 Task: Track the work which is performed by the team on custom products
Action: Mouse moved to (135, 240)
Screenshot: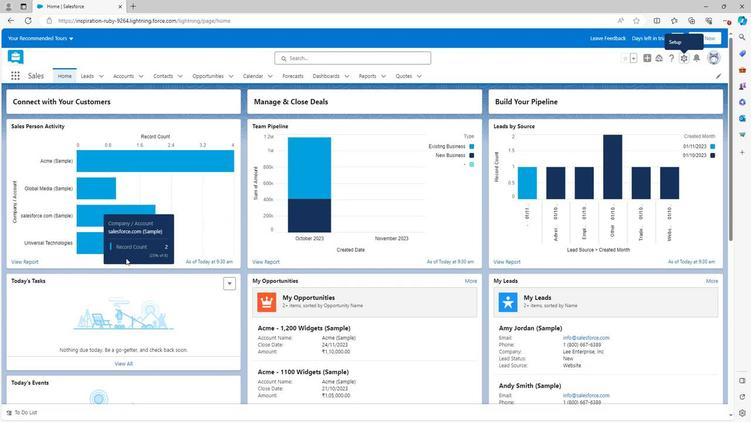 
Action: Mouse scrolled (135, 239) with delta (0, 0)
Screenshot: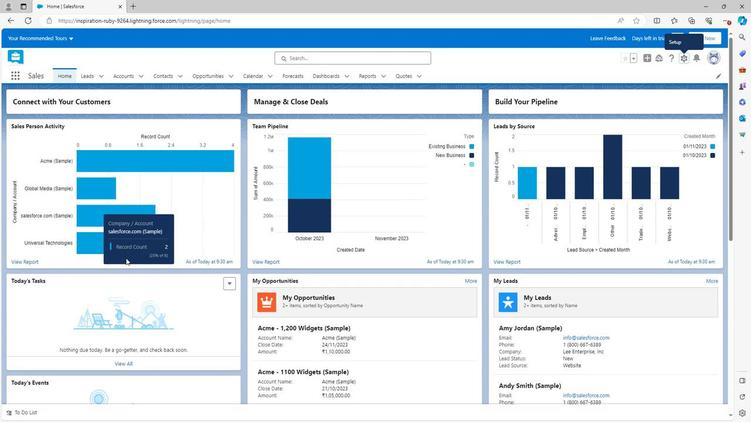 
Action: Mouse scrolled (135, 239) with delta (0, 0)
Screenshot: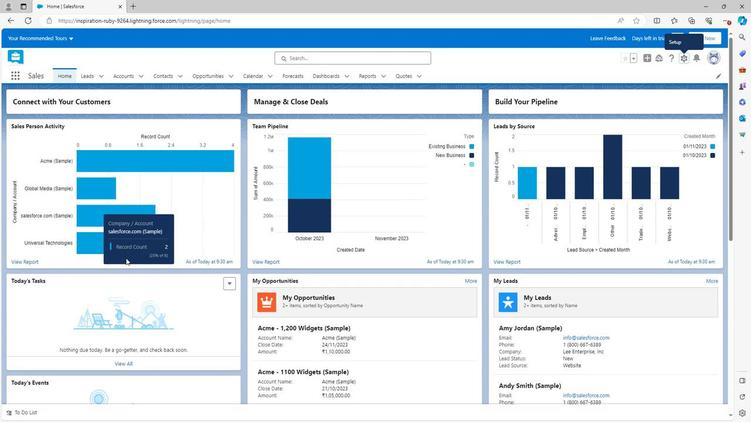 
Action: Mouse scrolled (135, 239) with delta (0, 0)
Screenshot: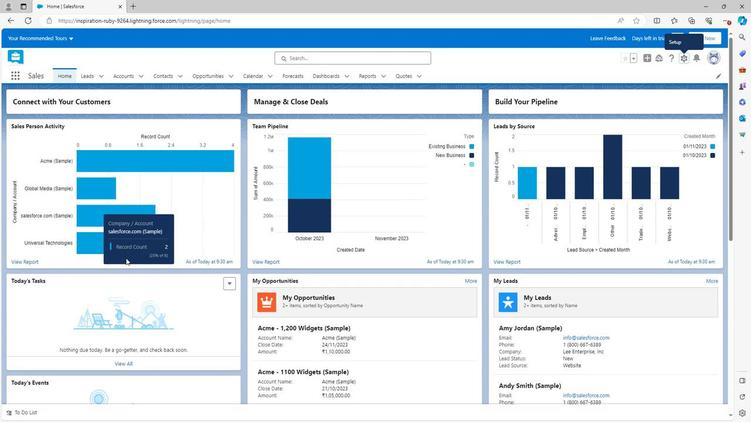 
Action: Mouse scrolled (135, 239) with delta (0, 0)
Screenshot: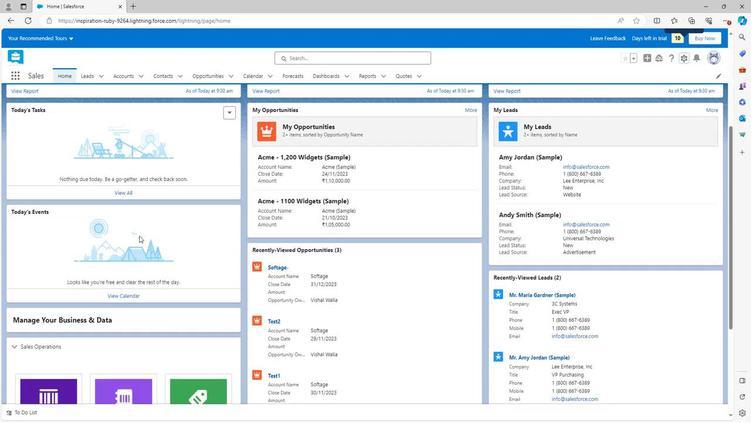 
Action: Mouse scrolled (135, 239) with delta (0, 0)
Screenshot: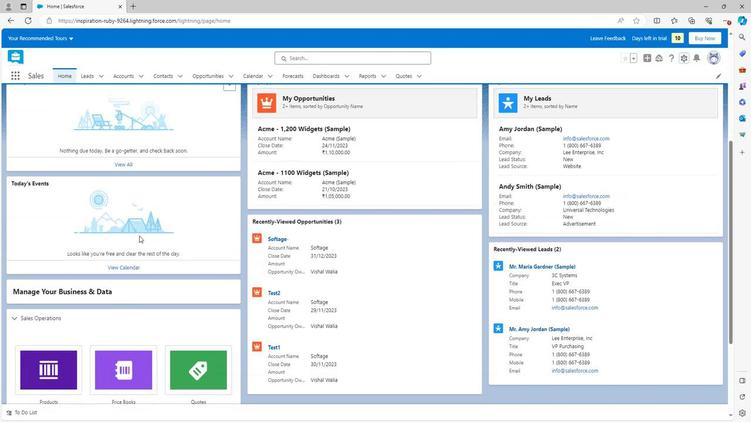 
Action: Mouse scrolled (135, 239) with delta (0, 0)
Screenshot: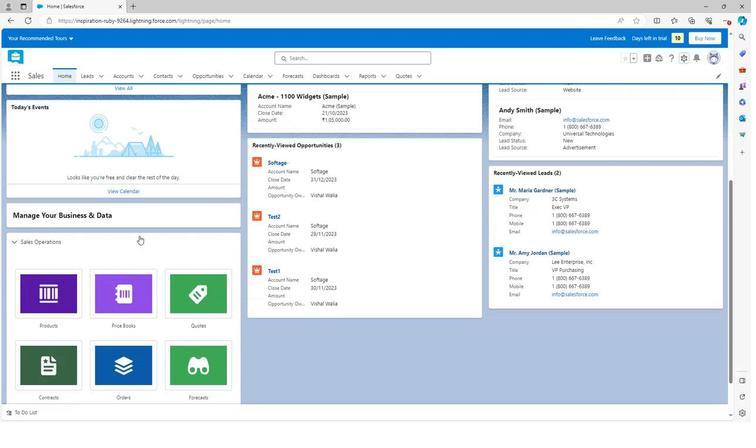 
Action: Mouse scrolled (135, 239) with delta (0, 0)
Screenshot: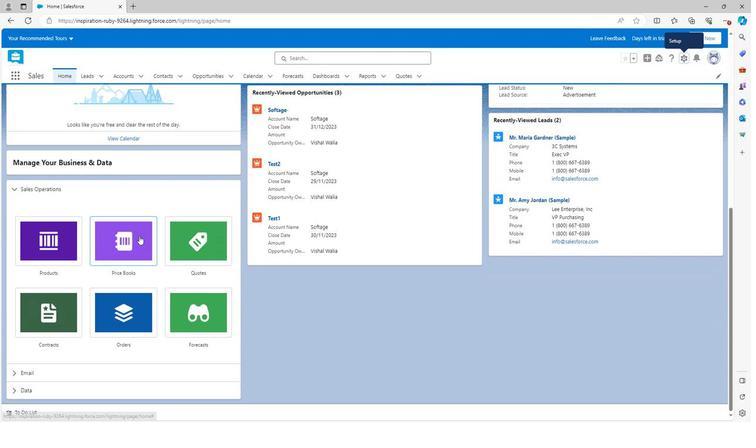 
Action: Mouse scrolled (135, 239) with delta (0, 0)
Screenshot: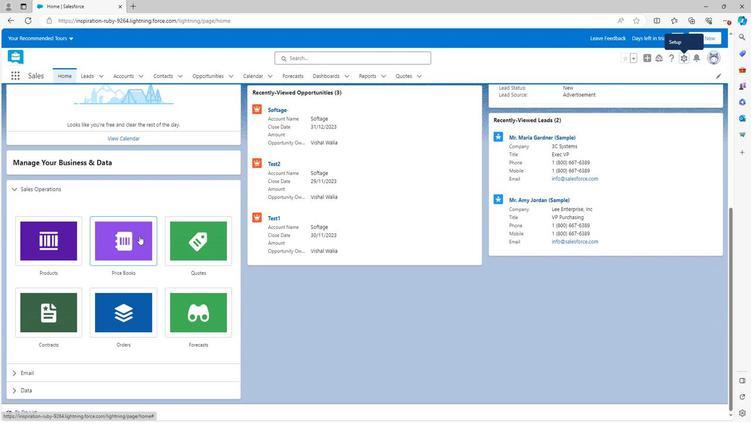 
Action: Mouse scrolled (135, 239) with delta (0, 0)
Screenshot: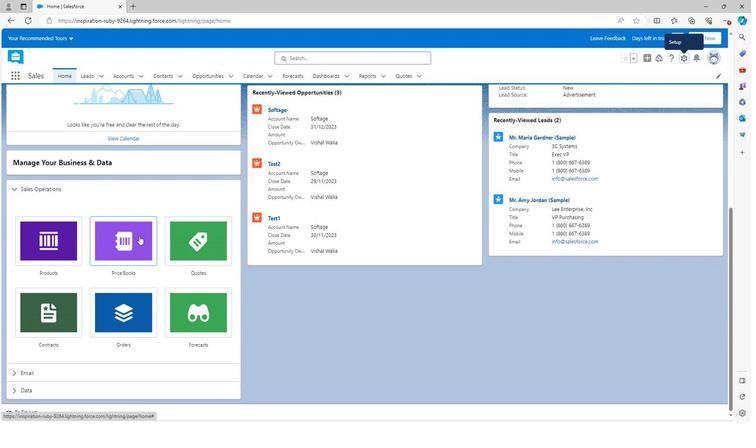 
Action: Mouse scrolled (135, 240) with delta (0, 0)
Screenshot: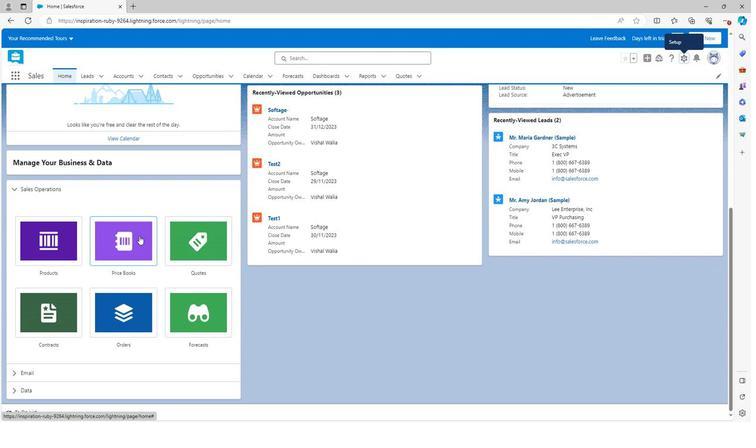 
Action: Mouse scrolled (135, 240) with delta (0, 0)
Screenshot: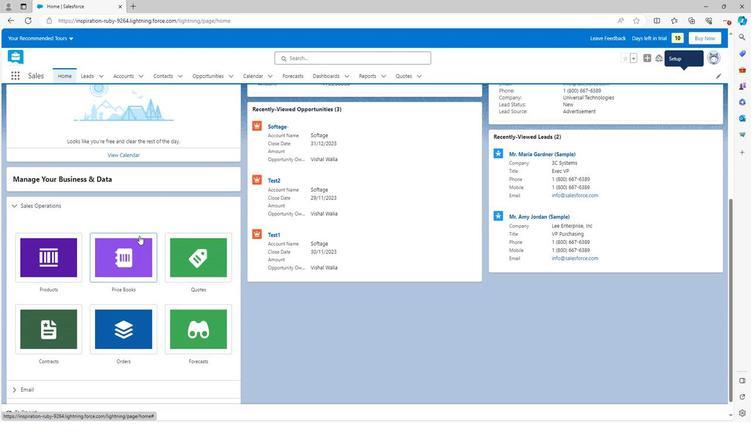 
Action: Mouse scrolled (135, 240) with delta (0, 0)
Screenshot: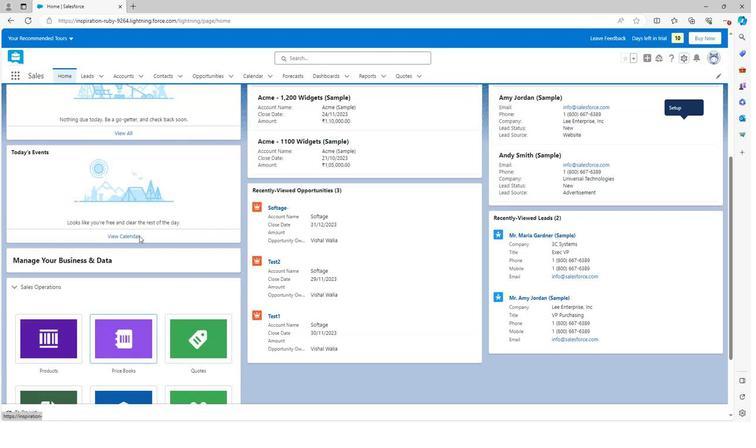 
Action: Mouse scrolled (135, 240) with delta (0, 0)
Screenshot: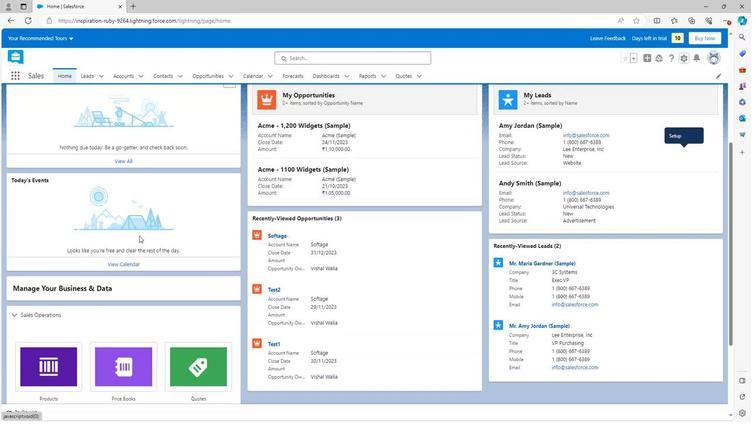 
Action: Mouse scrolled (135, 240) with delta (0, 0)
Screenshot: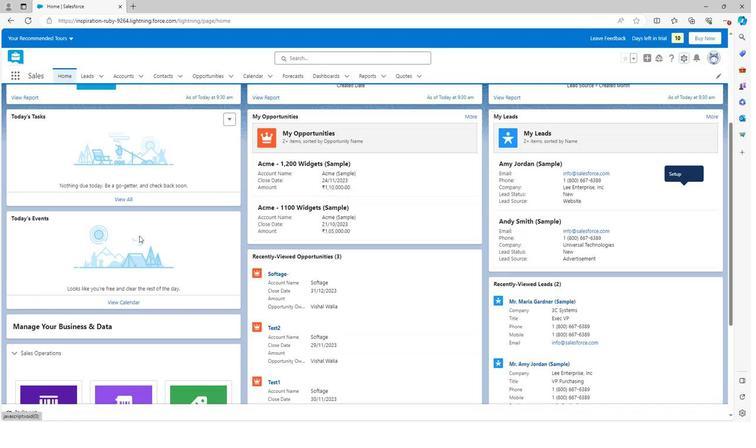 
Action: Mouse scrolled (135, 240) with delta (0, 0)
Screenshot: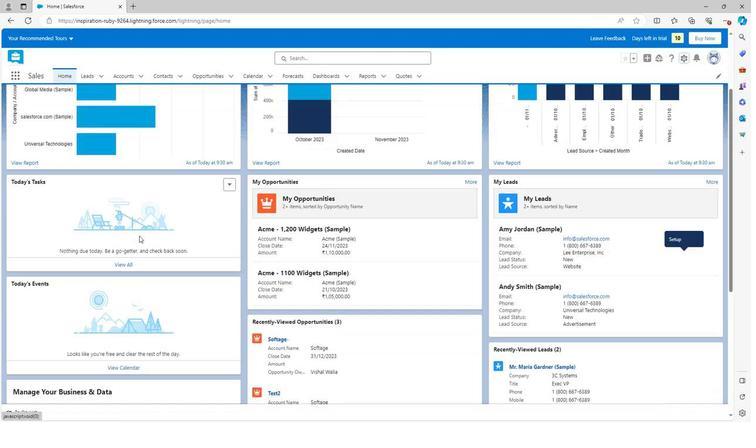 
Action: Mouse moved to (669, 72)
Screenshot: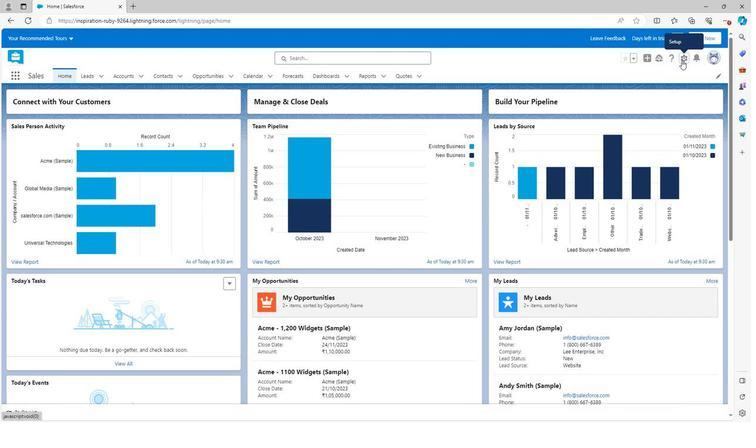 
Action: Mouse pressed left at (669, 72)
Screenshot: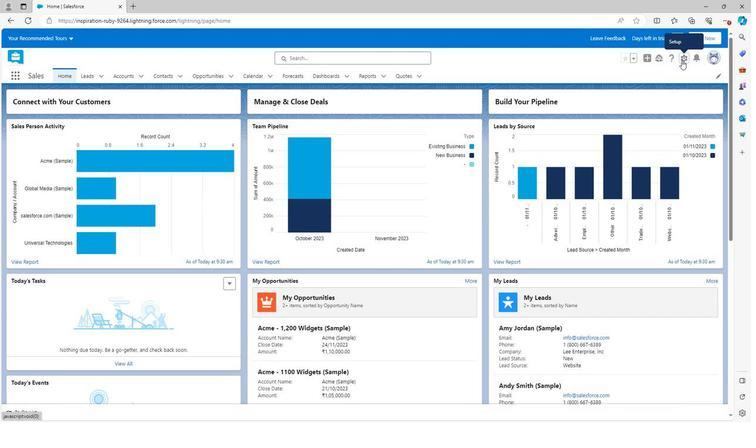
Action: Mouse moved to (647, 89)
Screenshot: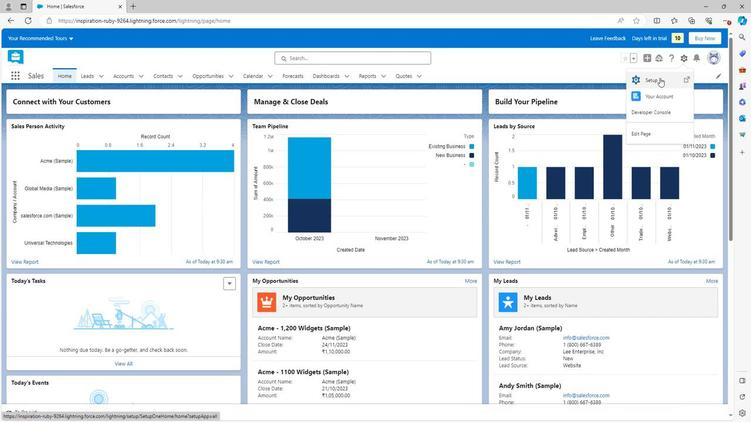
Action: Mouse pressed left at (647, 89)
Screenshot: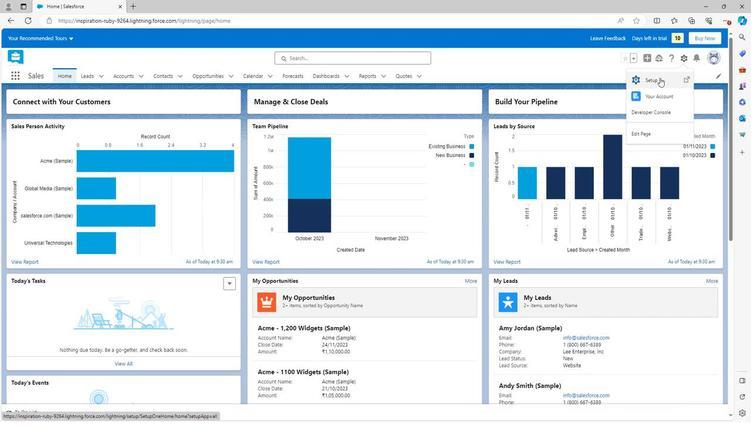
Action: Mouse moved to (5, 307)
Screenshot: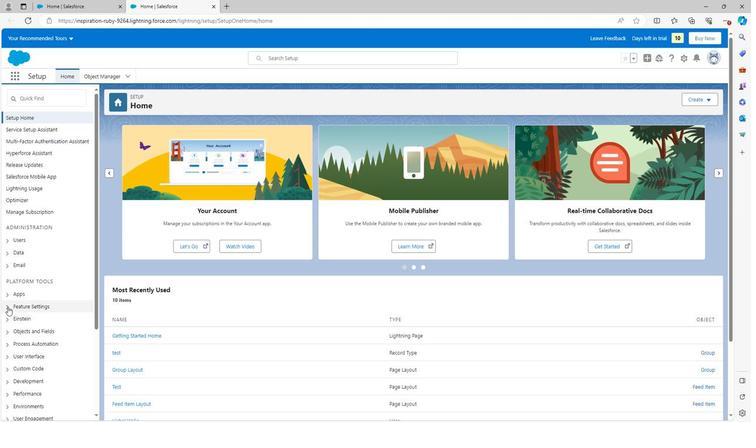 
Action: Mouse pressed left at (5, 307)
Screenshot: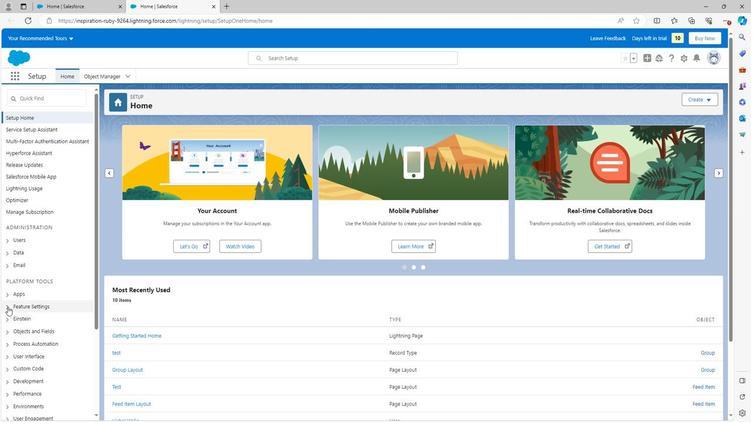 
Action: Mouse scrolled (5, 307) with delta (0, 0)
Screenshot: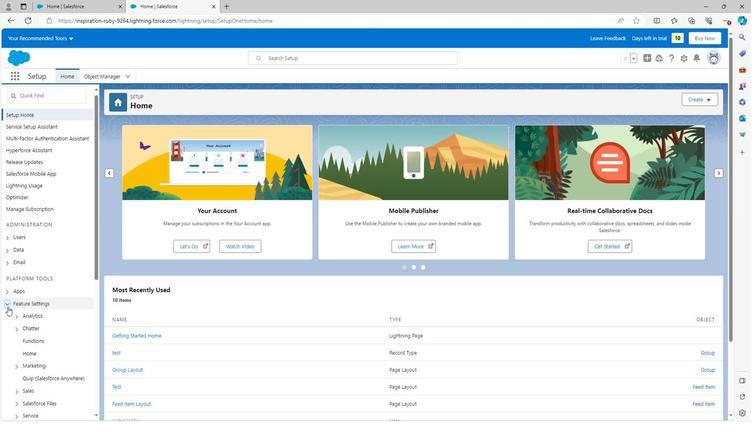 
Action: Mouse scrolled (5, 307) with delta (0, 0)
Screenshot: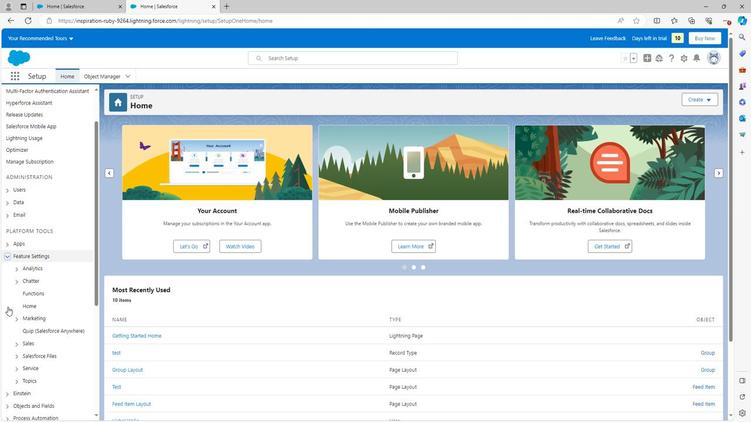 
Action: Mouse moved to (15, 320)
Screenshot: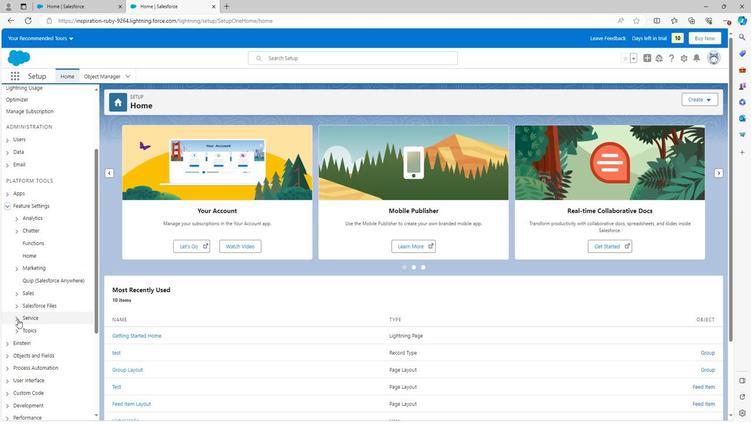 
Action: Mouse pressed left at (15, 320)
Screenshot: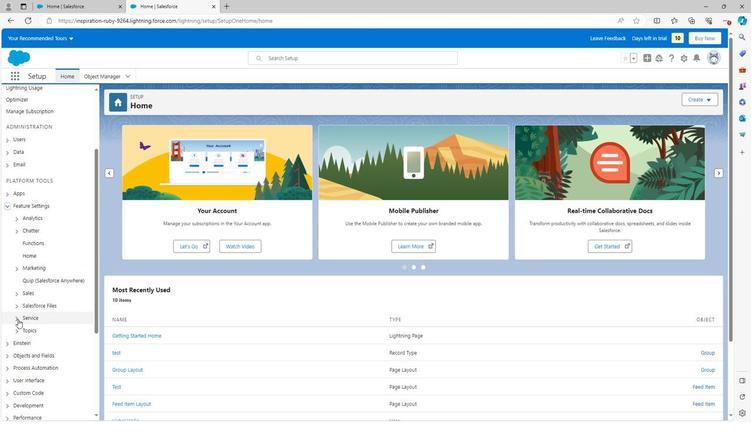 
Action: Mouse scrolled (15, 319) with delta (0, 0)
Screenshot: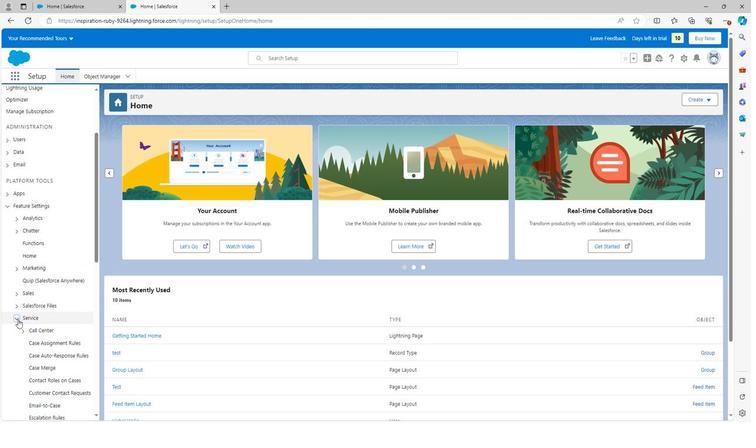 
Action: Mouse scrolled (15, 319) with delta (0, 0)
Screenshot: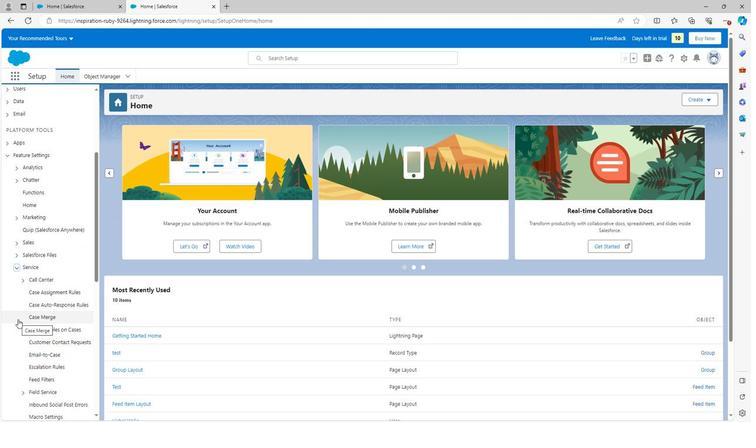 
Action: Mouse moved to (20, 341)
Screenshot: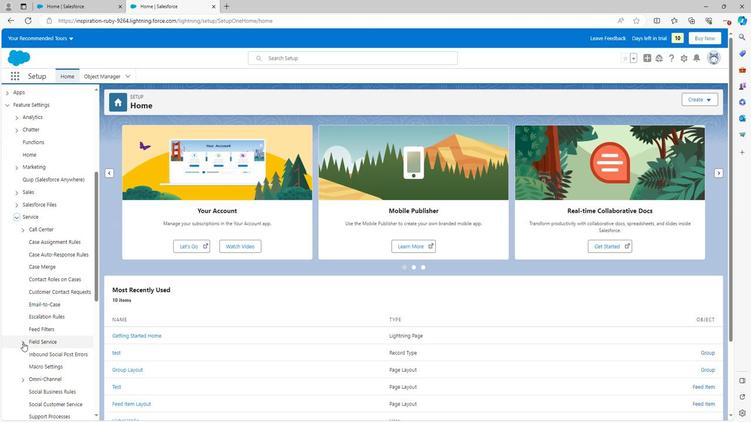 
Action: Mouse pressed left at (20, 341)
Screenshot: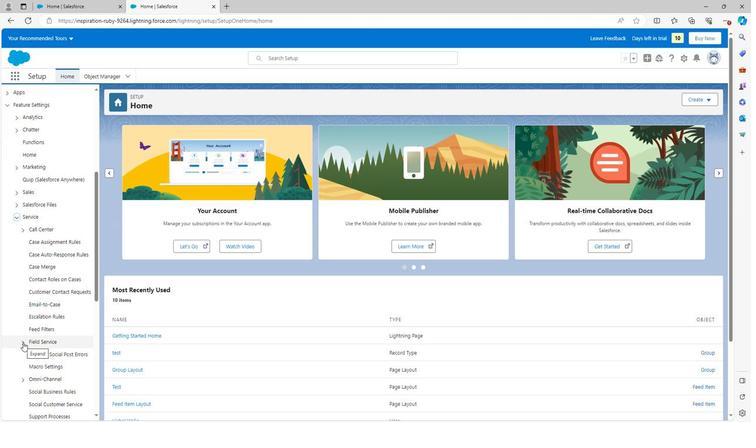 
Action: Mouse moved to (26, 354)
Screenshot: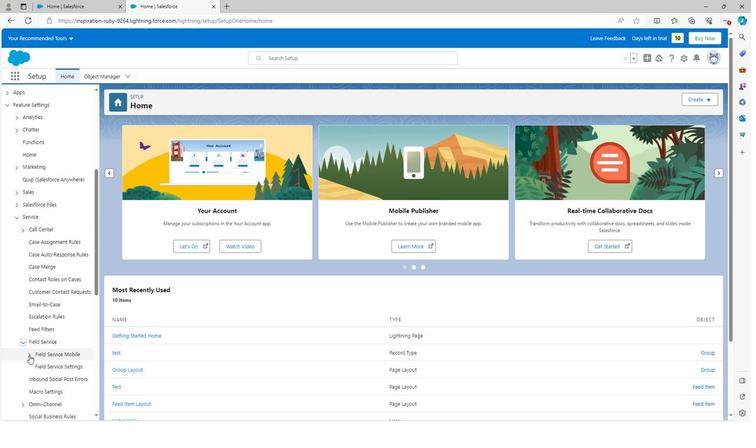 
Action: Mouse pressed left at (26, 354)
Screenshot: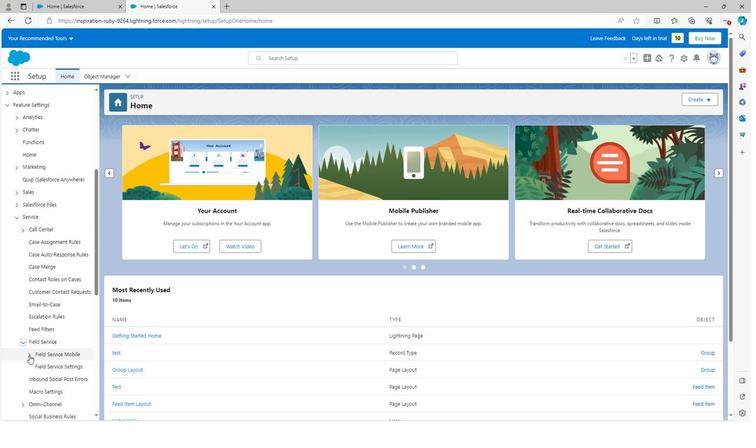 
Action: Mouse pressed left at (26, 354)
Screenshot: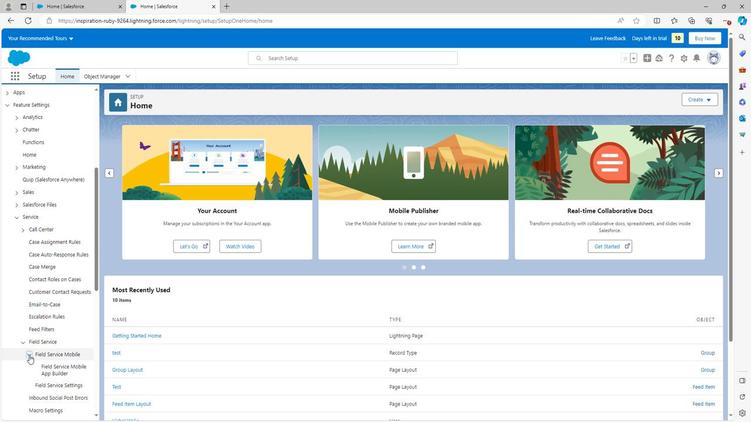 
Action: Mouse moved to (45, 365)
Screenshot: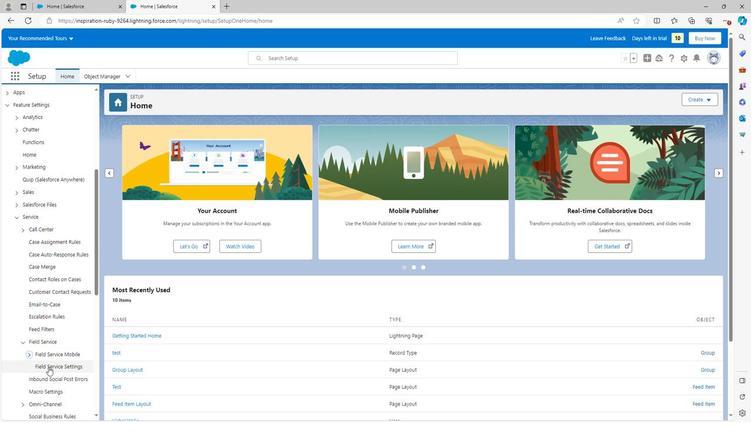 
Action: Mouse pressed left at (45, 365)
Screenshot: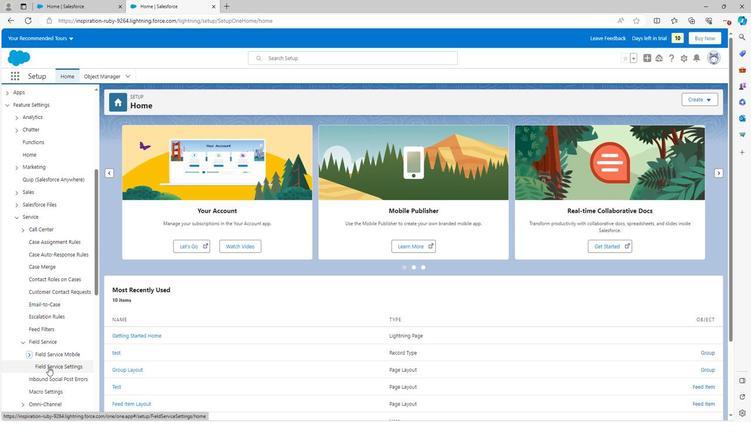 
Action: Mouse moved to (696, 155)
Screenshot: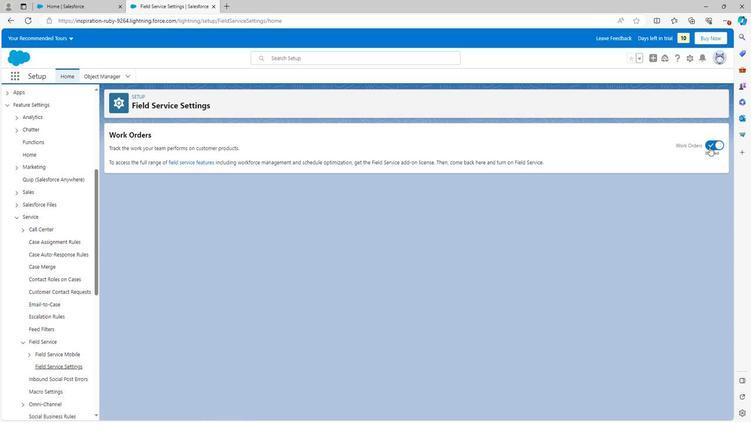 
Action: Mouse pressed left at (696, 155)
Screenshot: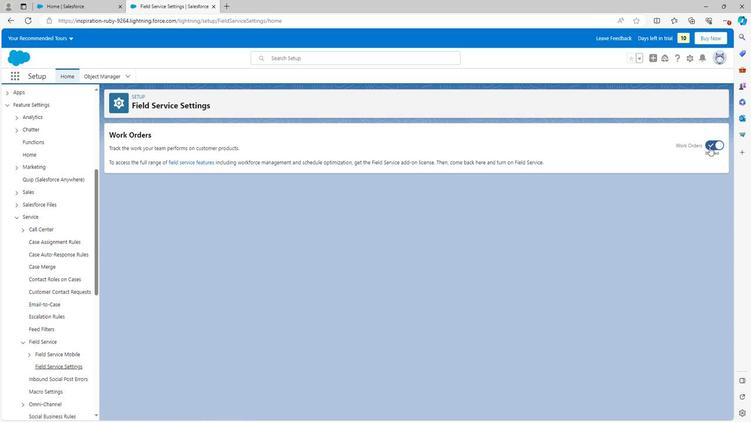 
Action: Mouse moved to (708, 151)
Screenshot: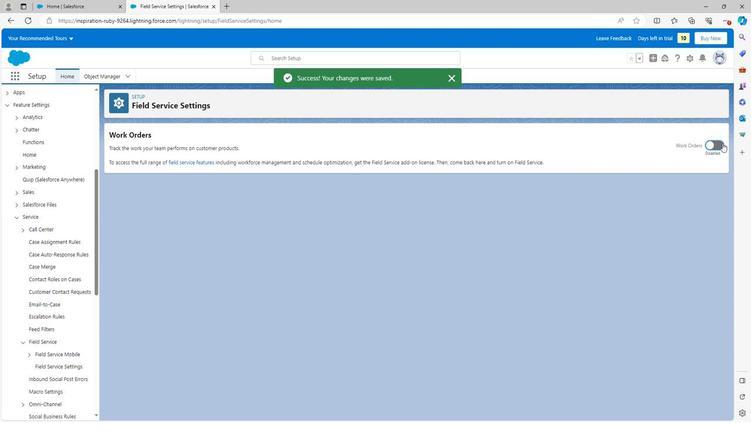 
Action: Mouse pressed left at (708, 151)
Screenshot: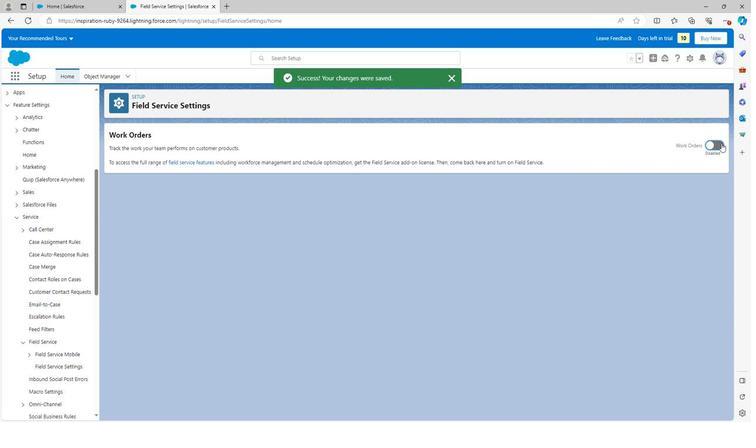 
Action: Mouse moved to (188, 186)
Screenshot: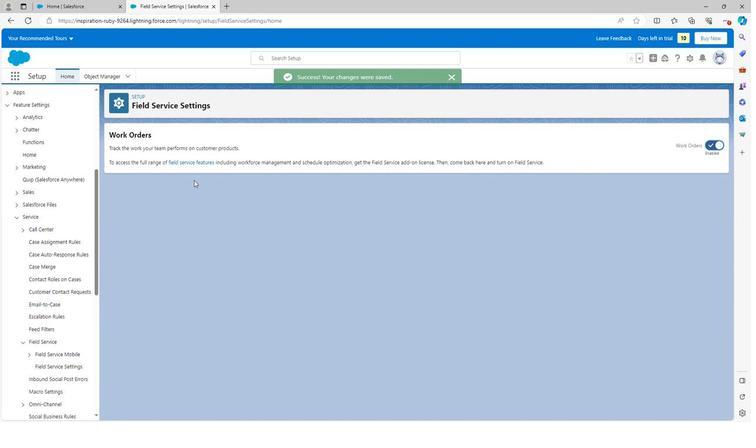 
